 Task: Search the shortcut key of "copy".
Action: Mouse moved to (284, 103)
Screenshot: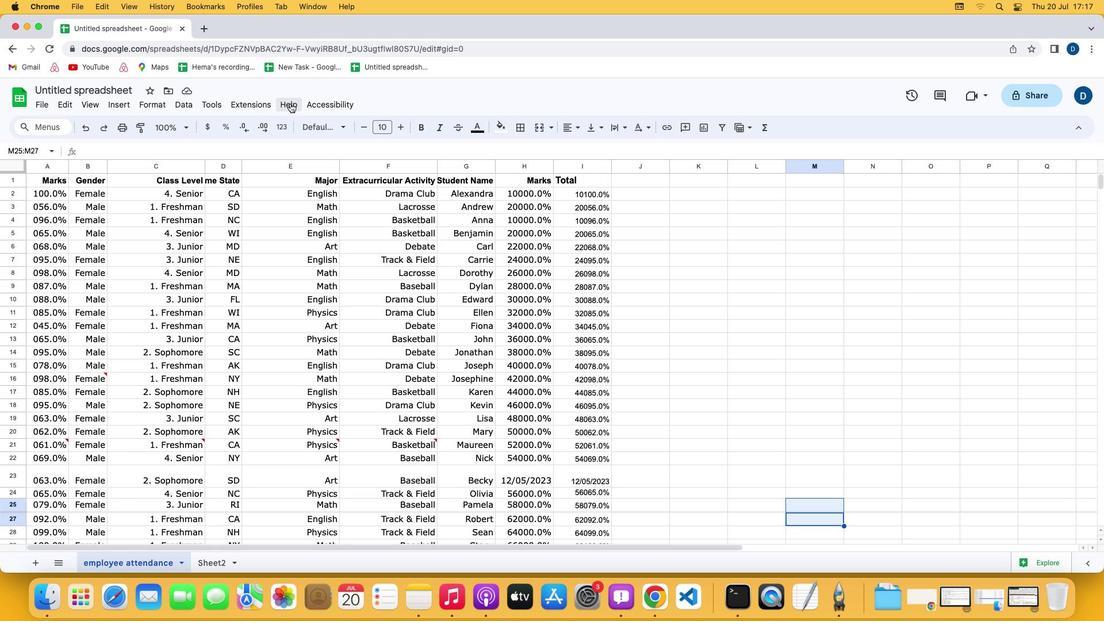 
Action: Mouse pressed left at (284, 103)
Screenshot: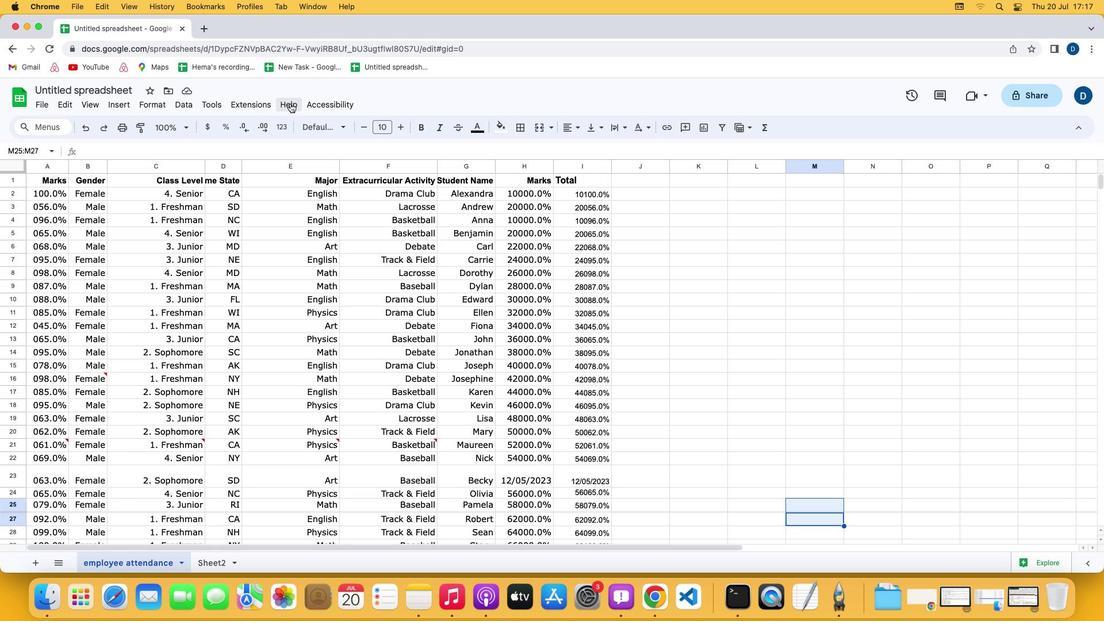 
Action: Mouse moved to (290, 103)
Screenshot: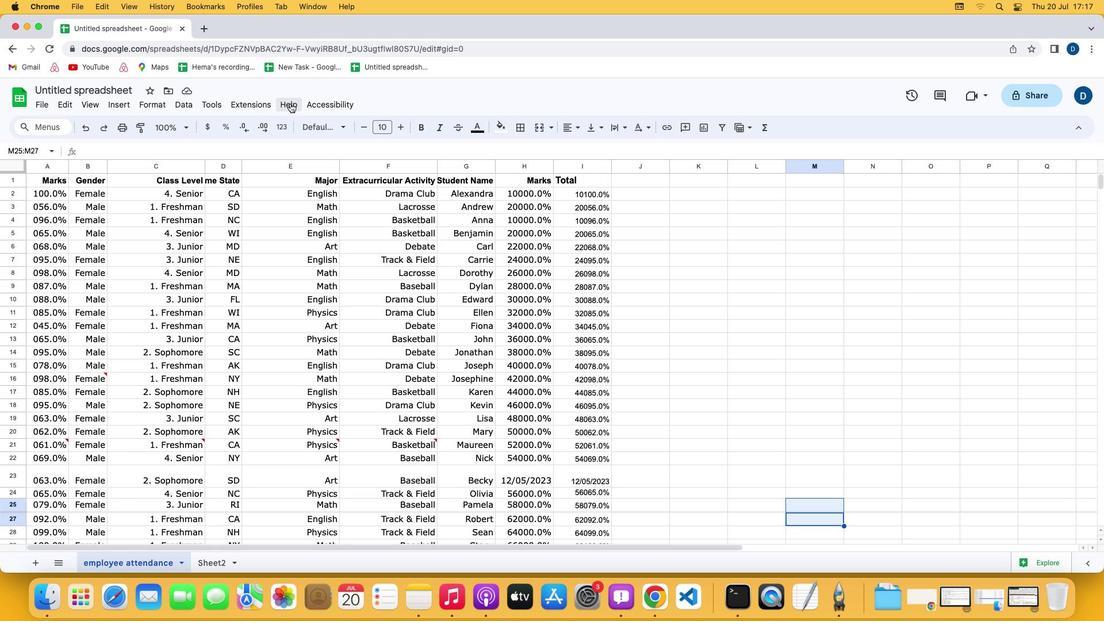 
Action: Mouse pressed left at (290, 103)
Screenshot: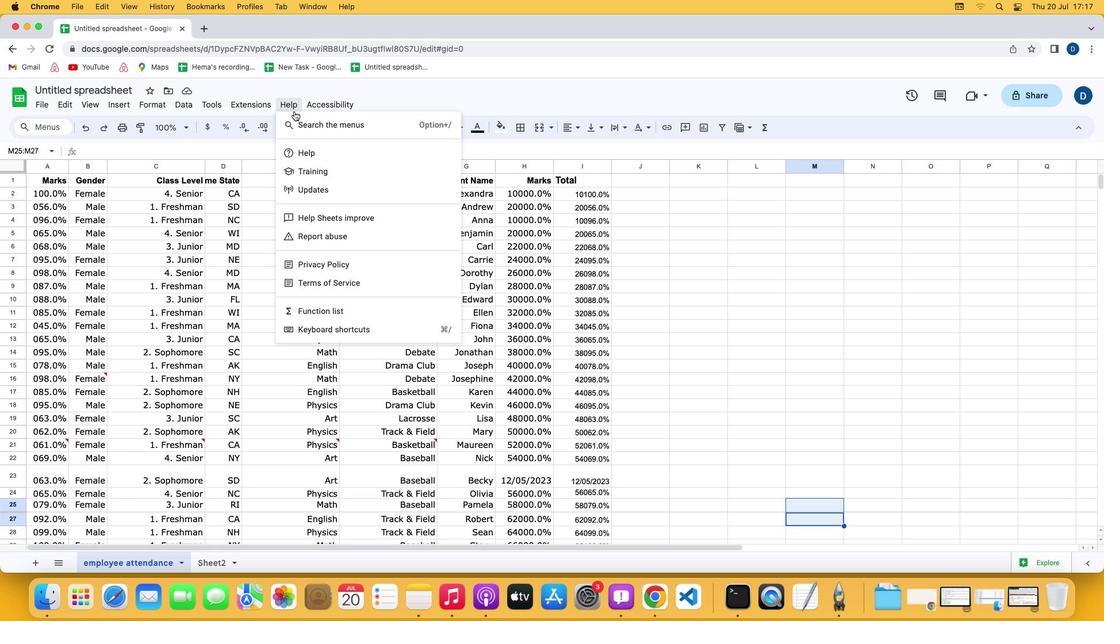 
Action: Mouse moved to (350, 330)
Screenshot: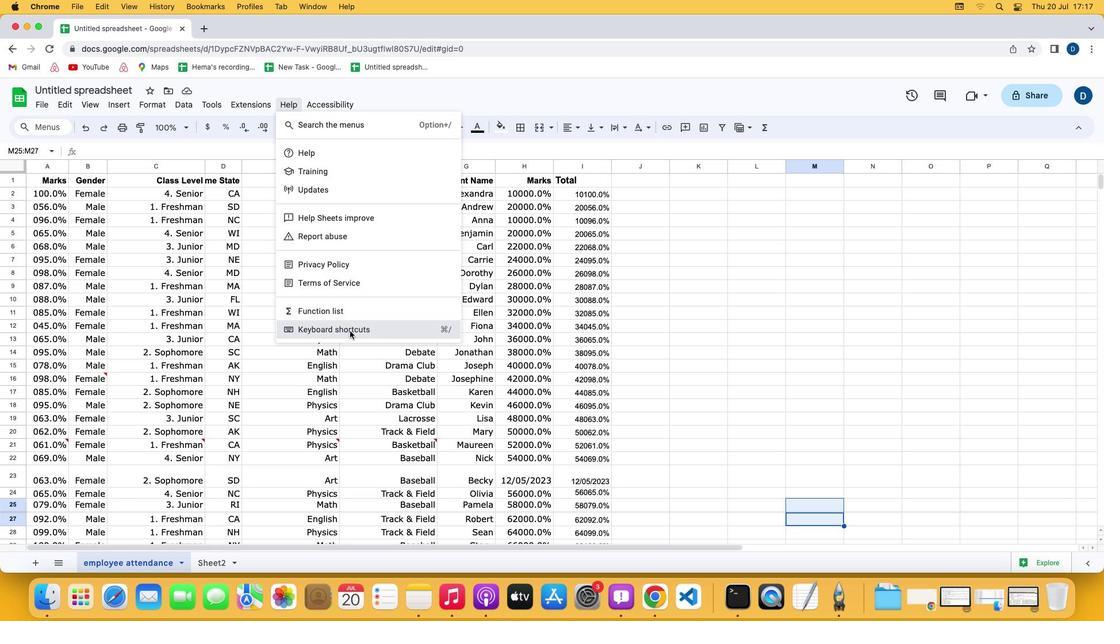 
Action: Mouse pressed left at (350, 330)
Screenshot: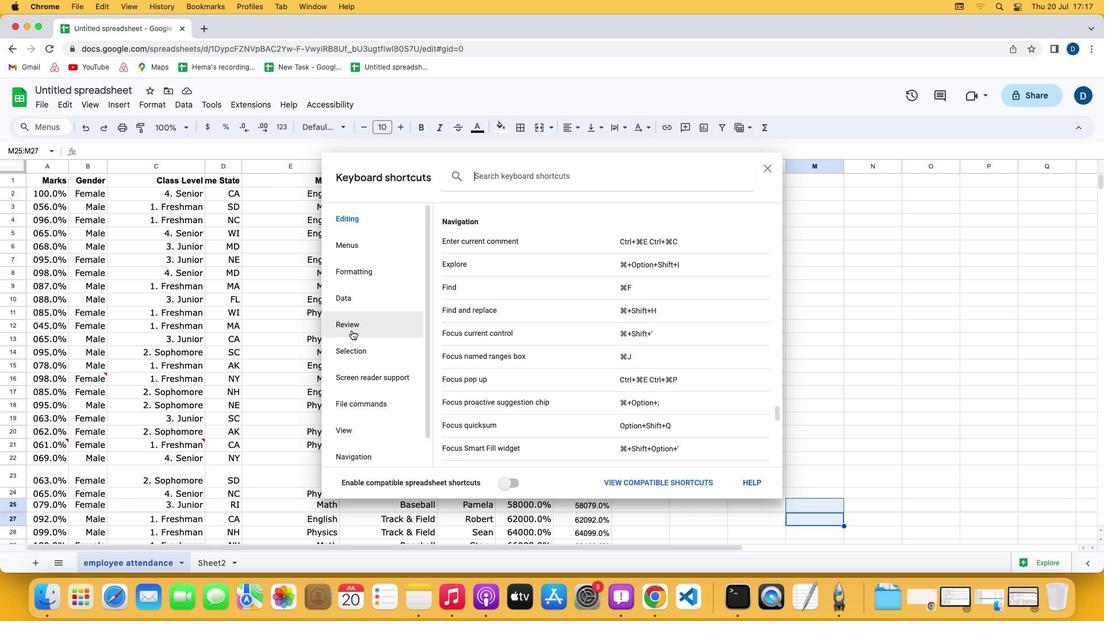 
Action: Mouse moved to (541, 176)
Screenshot: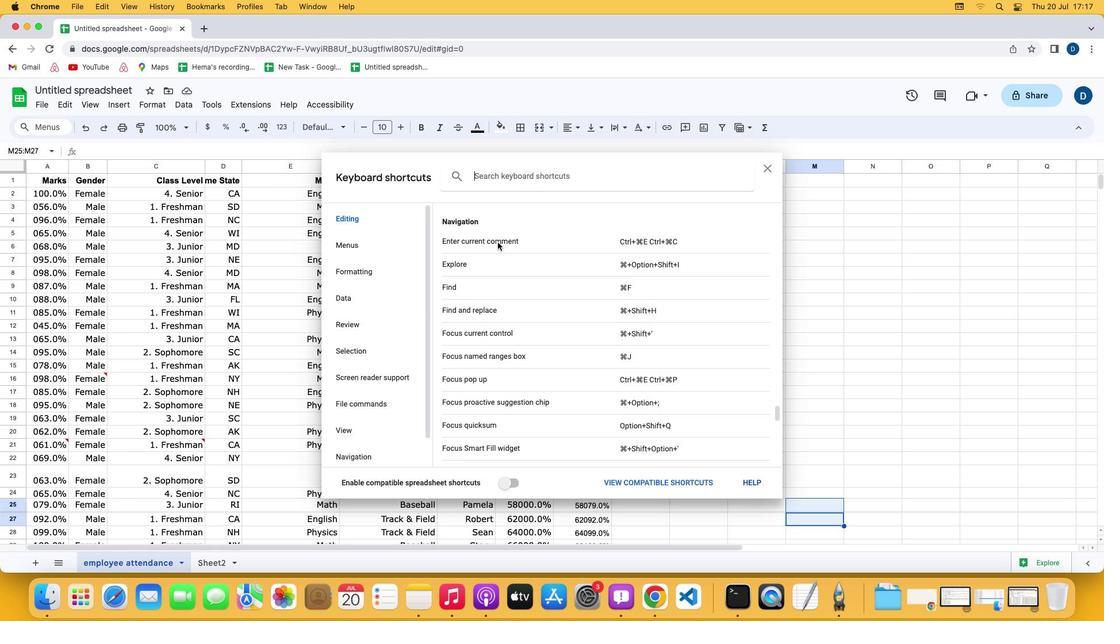 
Action: Mouse pressed left at (541, 176)
Screenshot: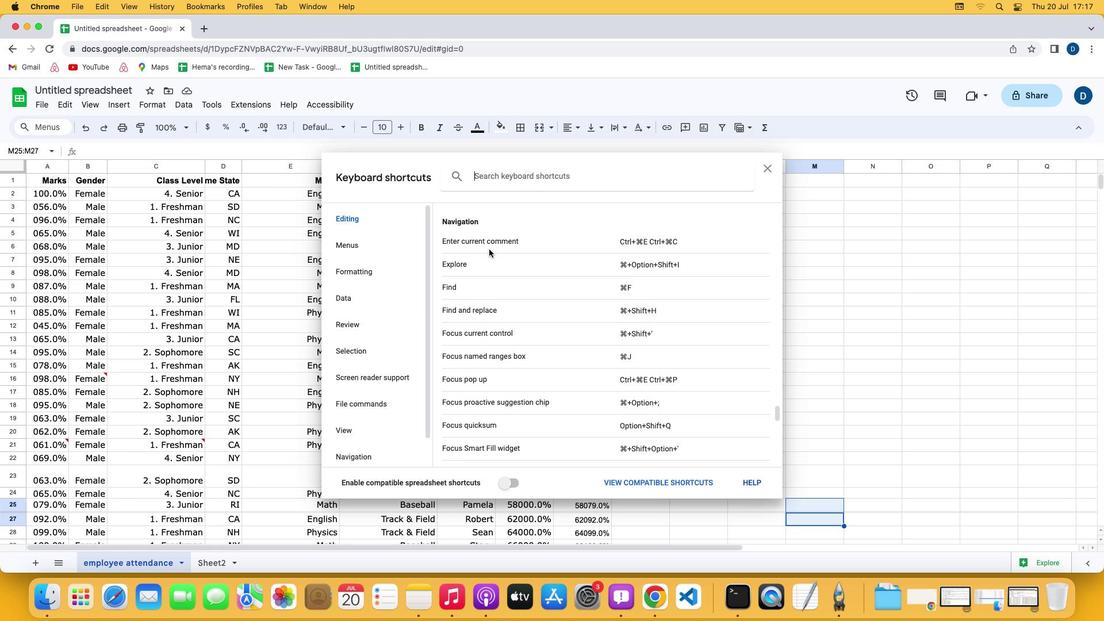 
Action: Mouse moved to (484, 252)
Screenshot: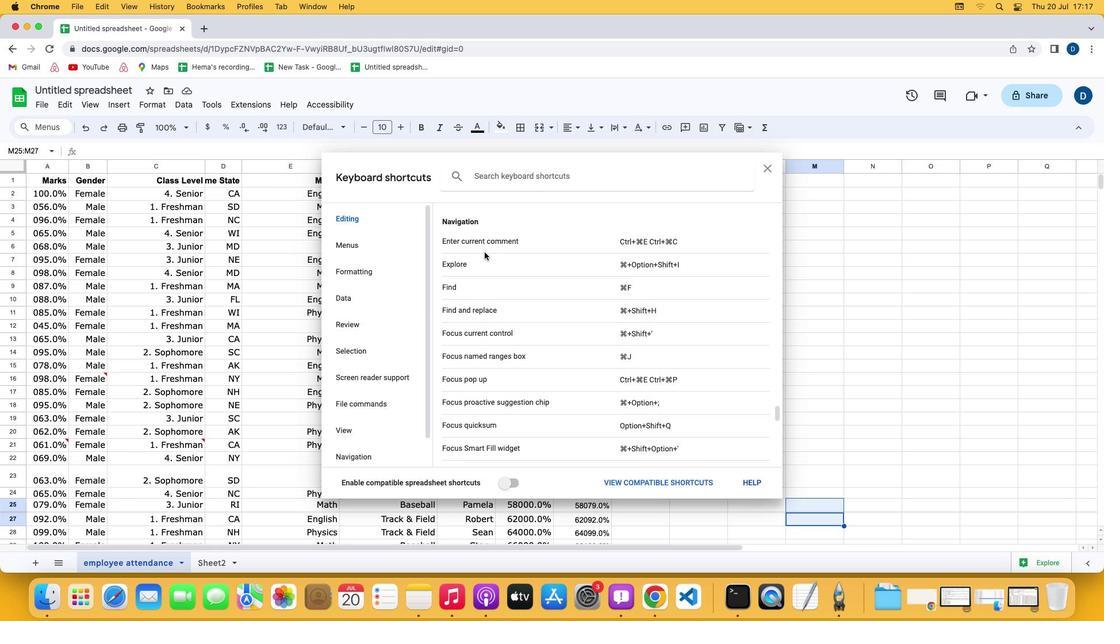 
Action: Key pressed Key.shift'C''o''p''y'
Screenshot: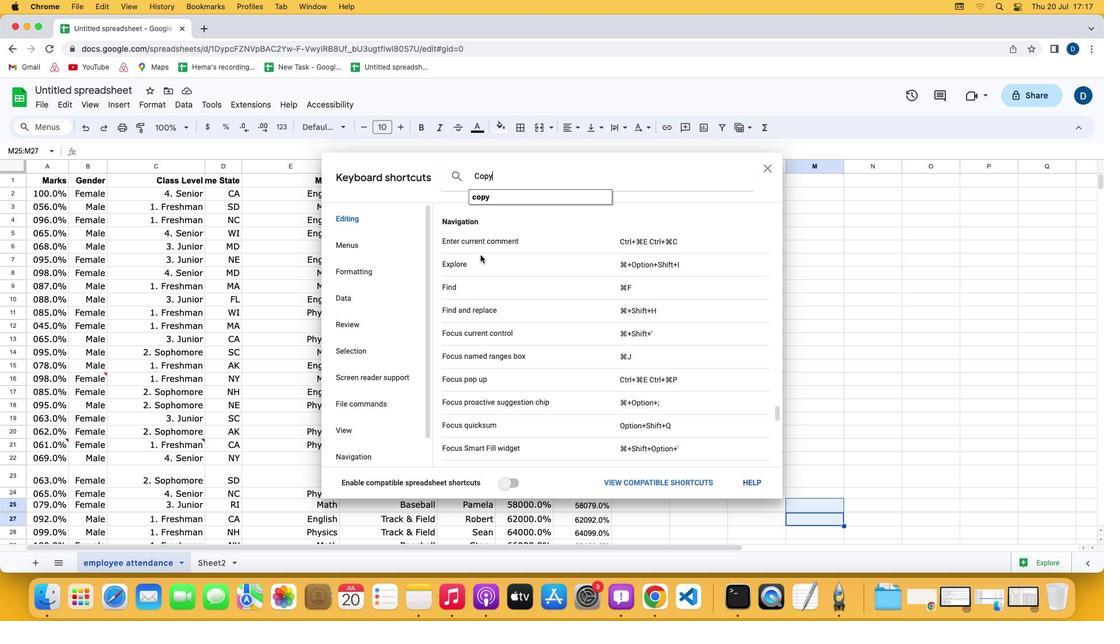 
Action: Mouse moved to (534, 197)
Screenshot: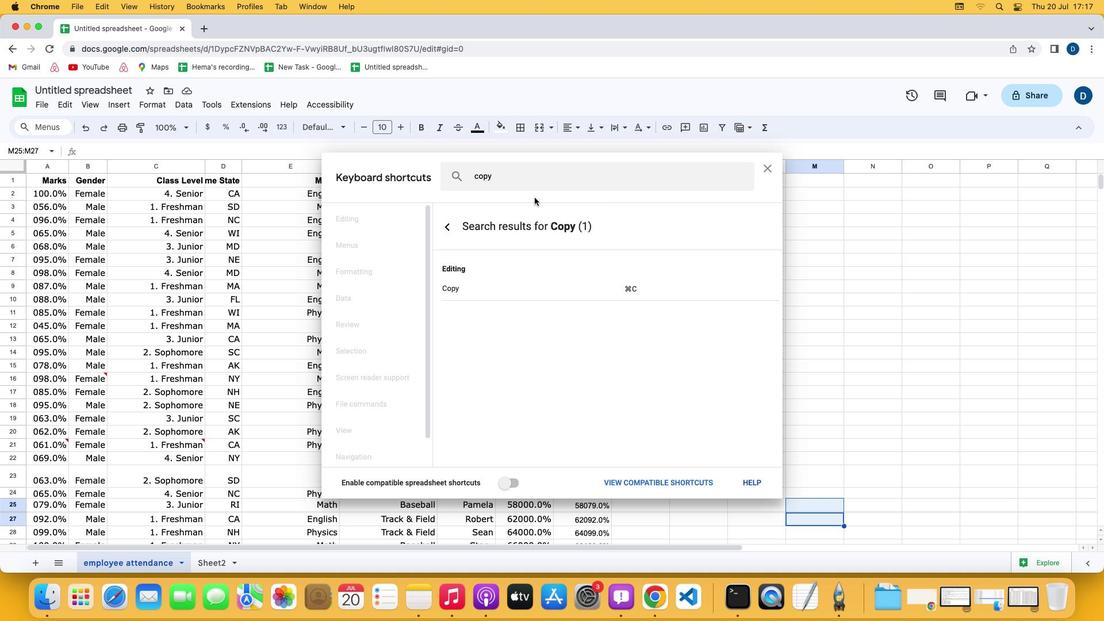 
Action: Mouse pressed left at (534, 197)
Screenshot: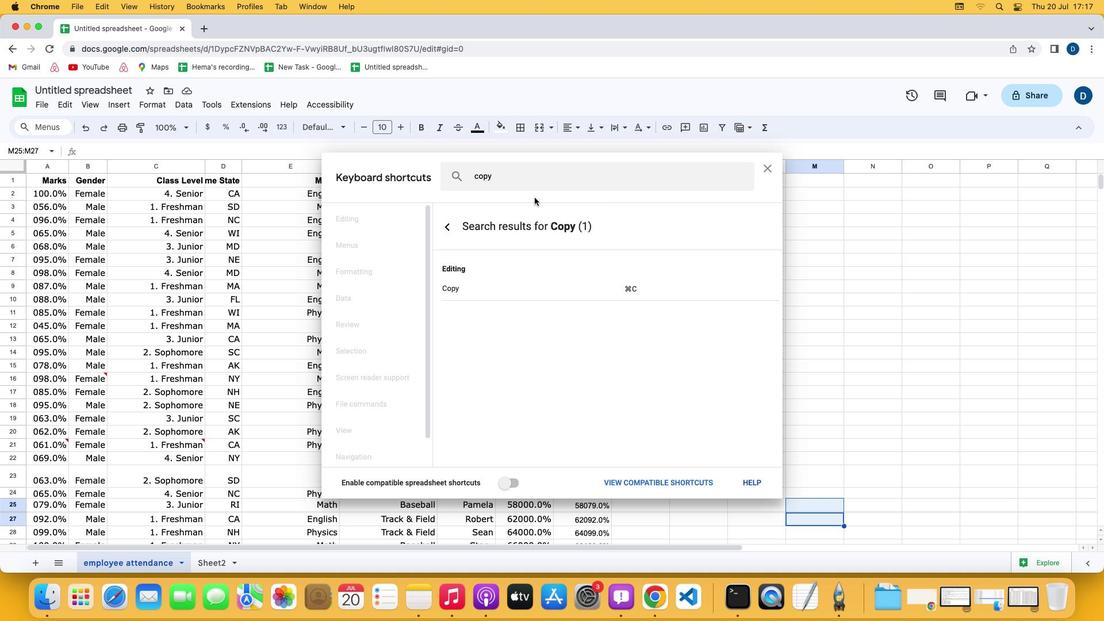 
Action: Mouse moved to (540, 391)
Screenshot: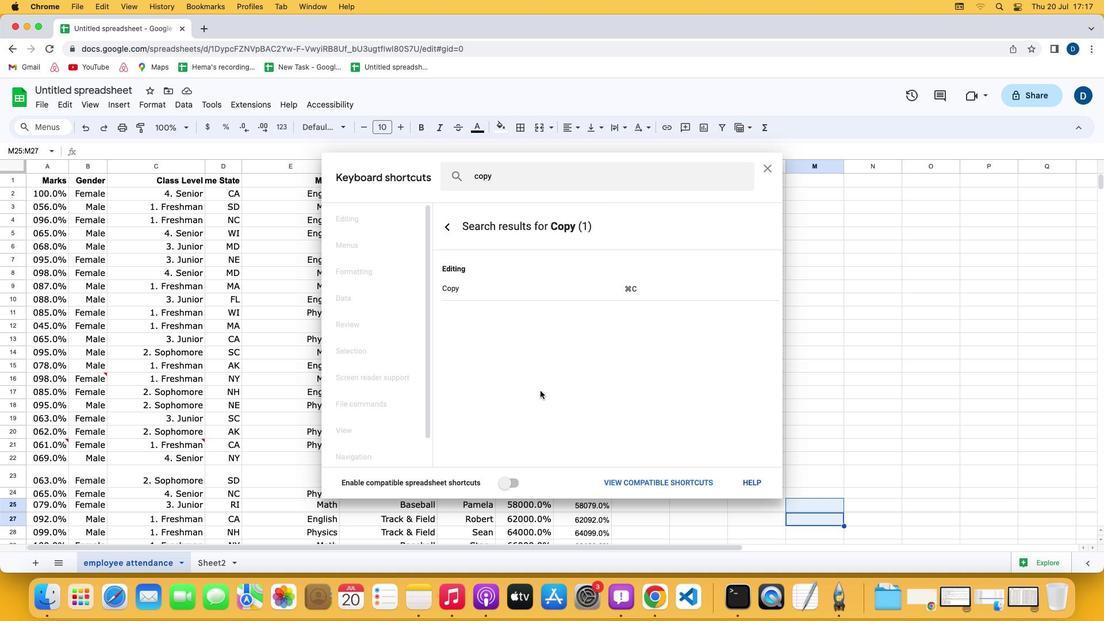 
